 Task: Use Bottle Cork Effect in this video Movie B.mp4
Action: Mouse moved to (337, 123)
Screenshot: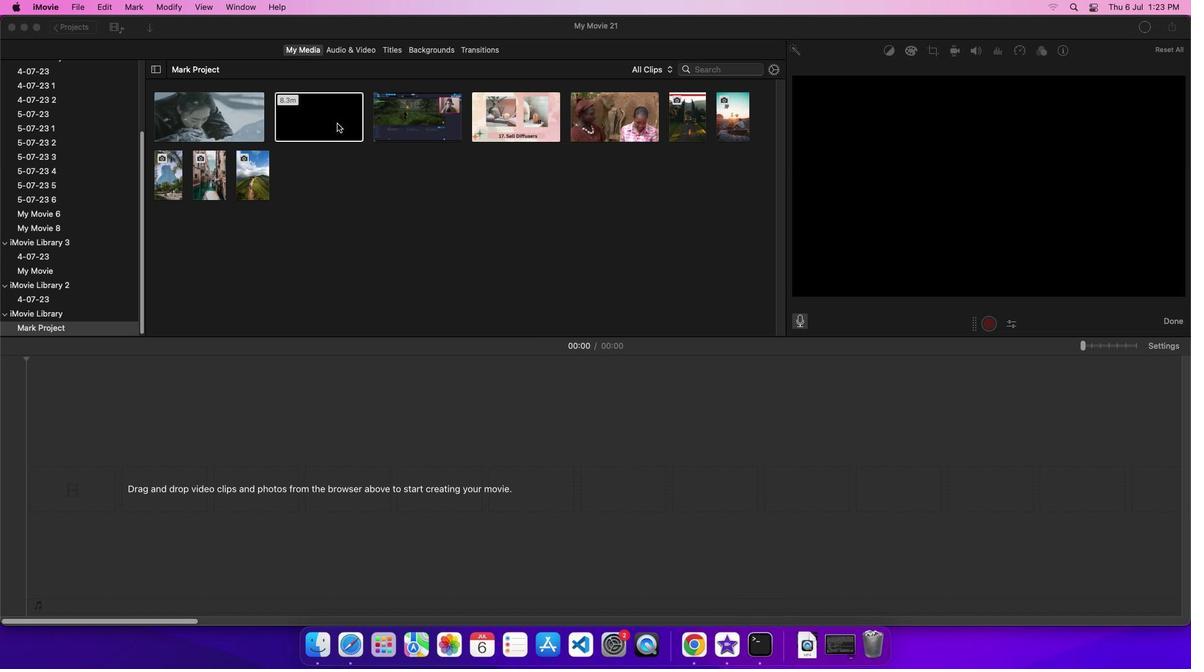 
Action: Mouse pressed left at (337, 123)
Screenshot: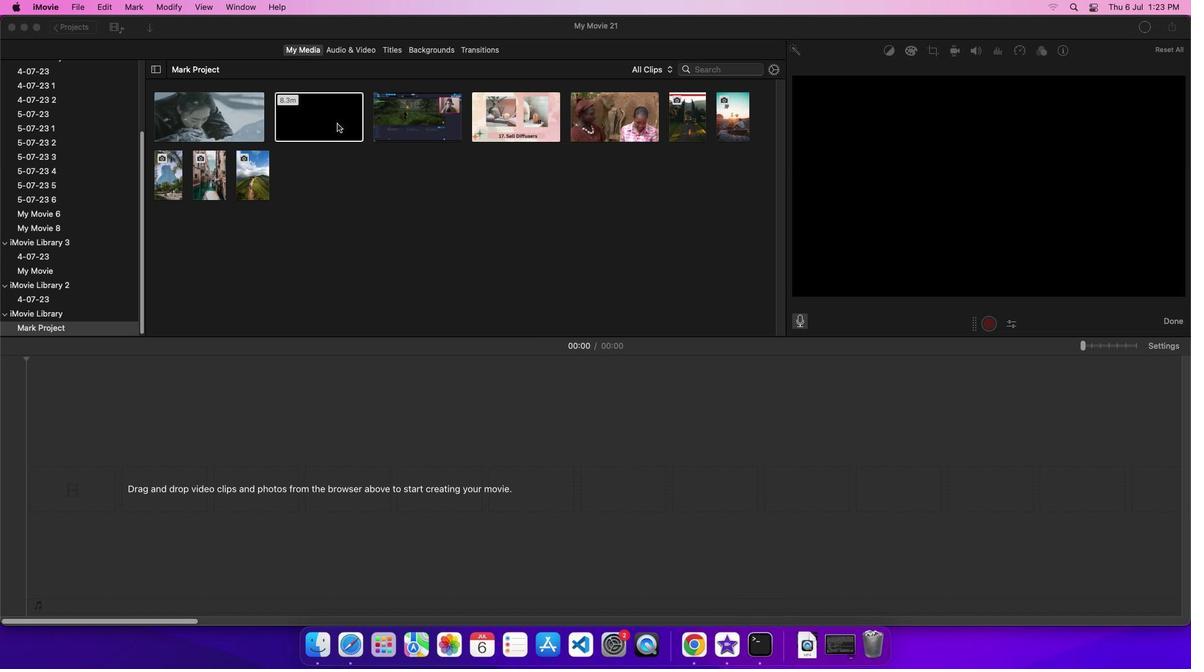 
Action: Mouse moved to (321, 119)
Screenshot: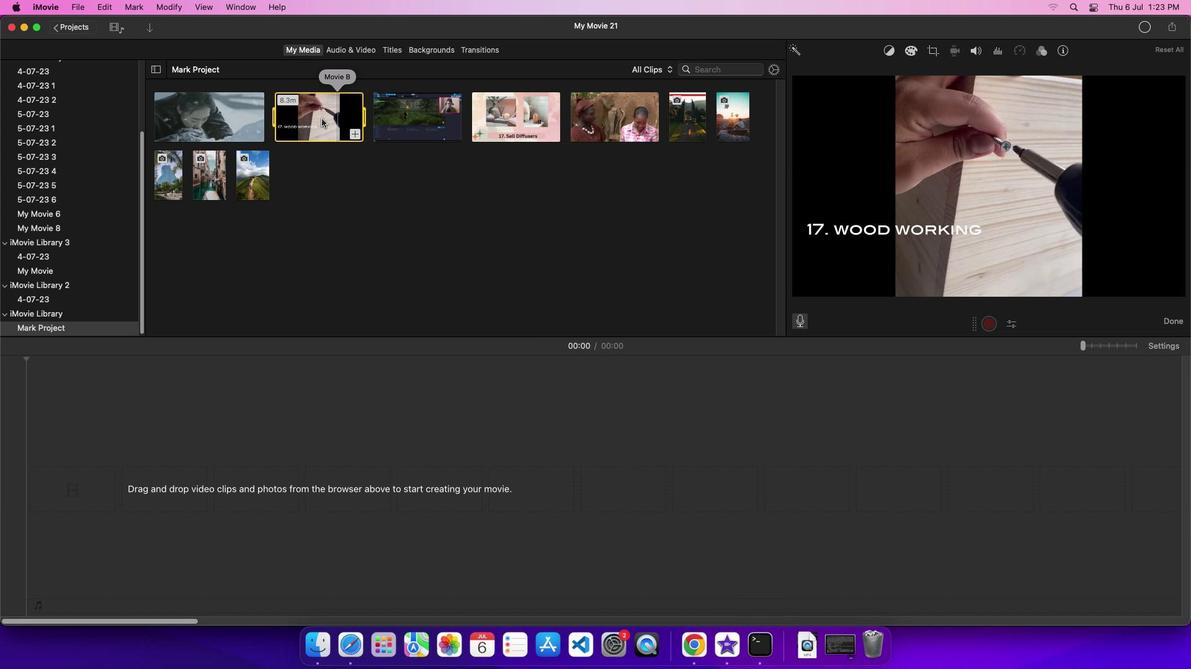 
Action: Mouse pressed left at (321, 119)
Screenshot: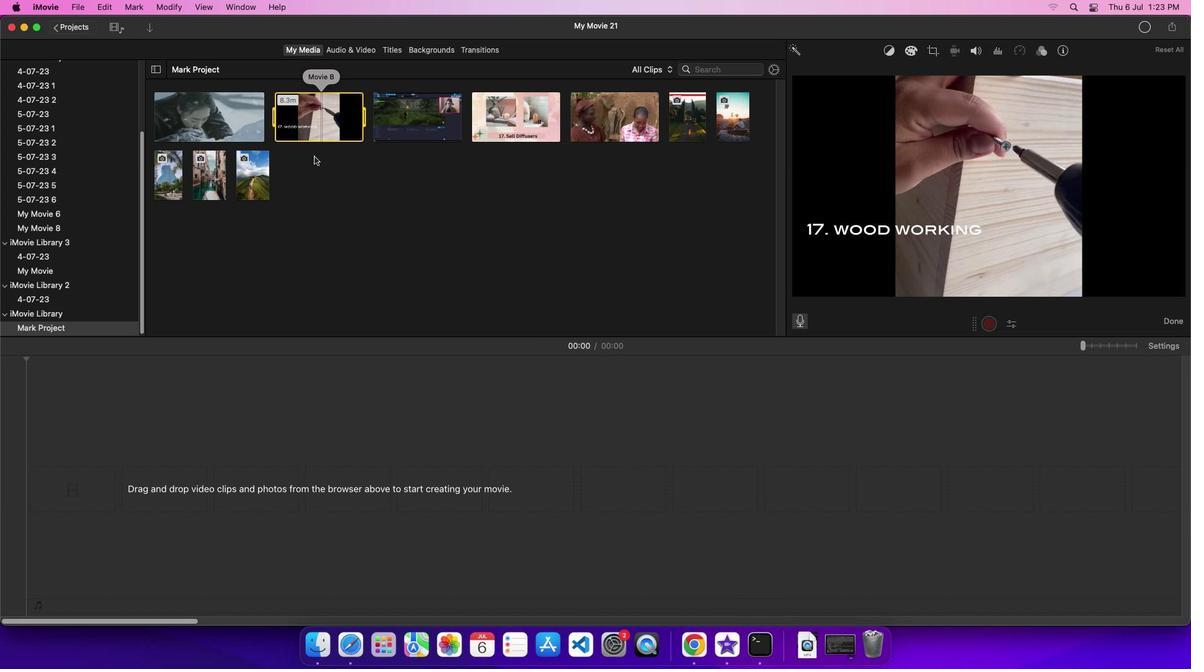 
Action: Mouse moved to (362, 50)
Screenshot: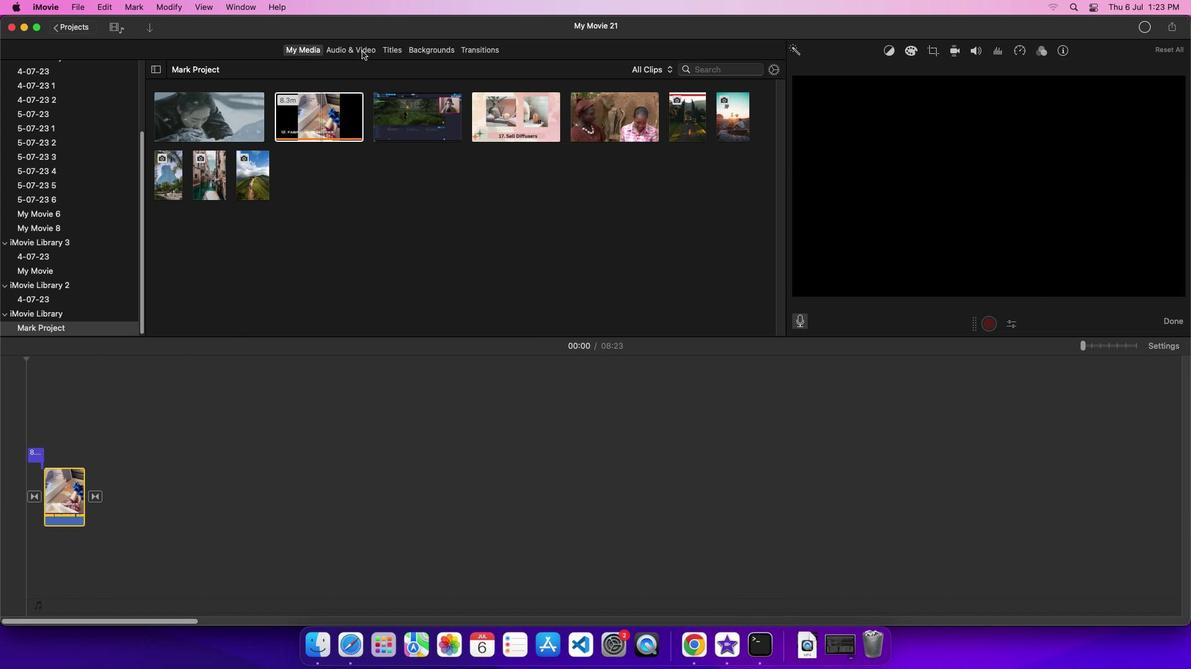 
Action: Mouse pressed left at (362, 50)
Screenshot: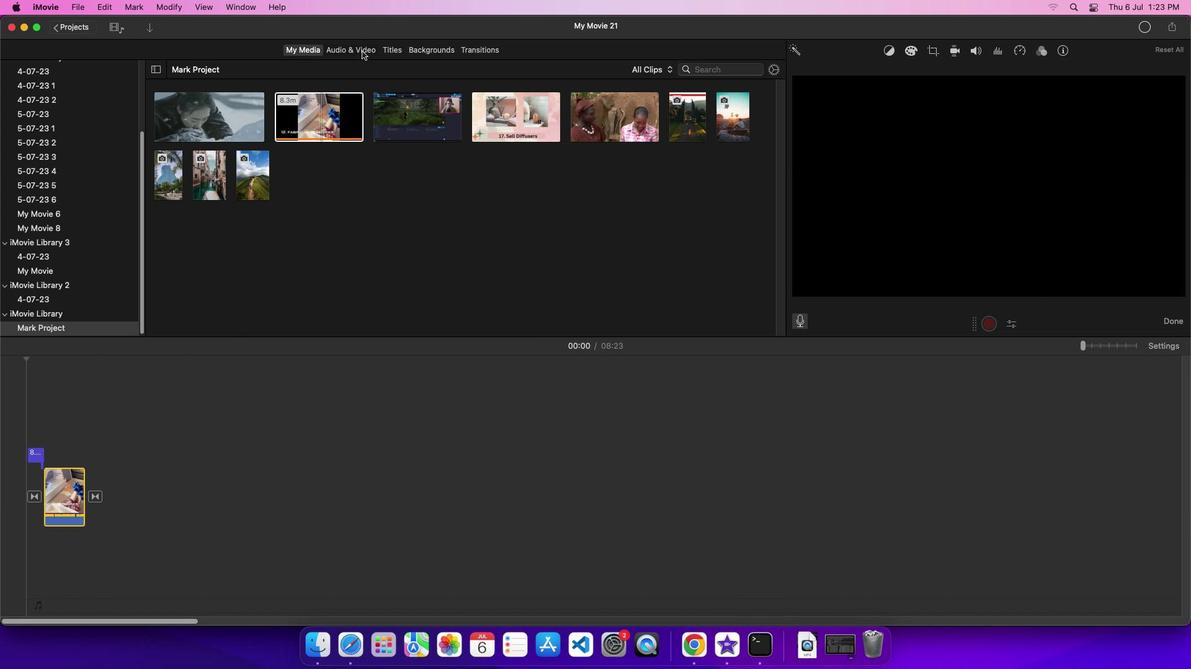 
Action: Mouse moved to (44, 112)
Screenshot: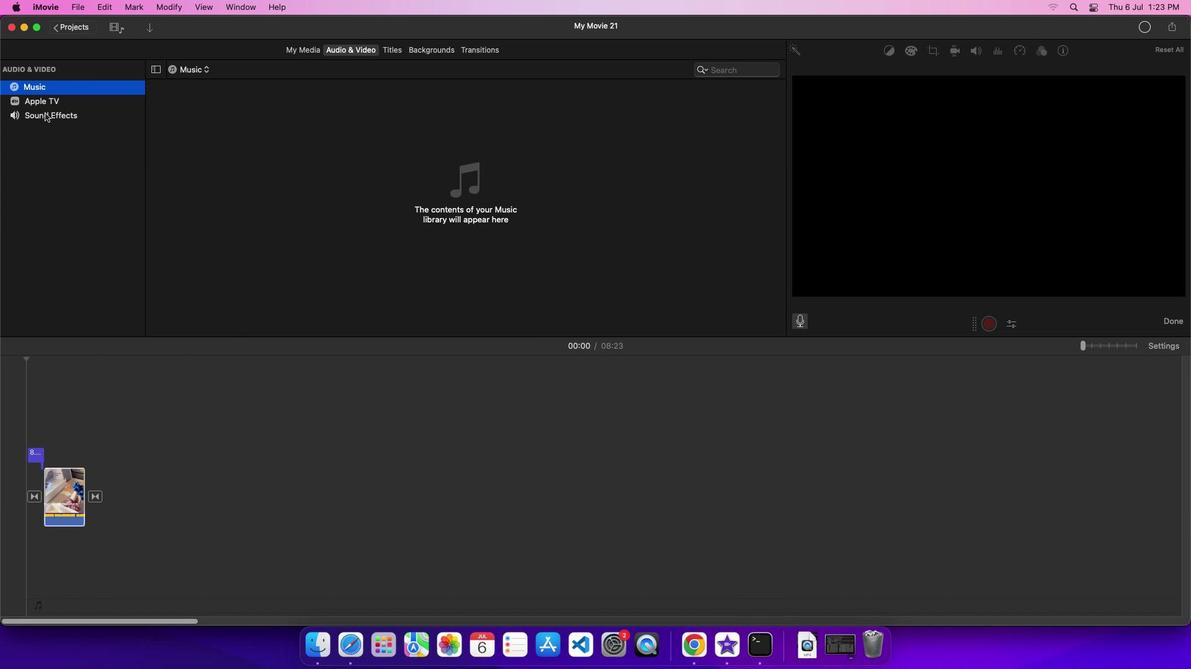 
Action: Mouse pressed left at (44, 112)
Screenshot: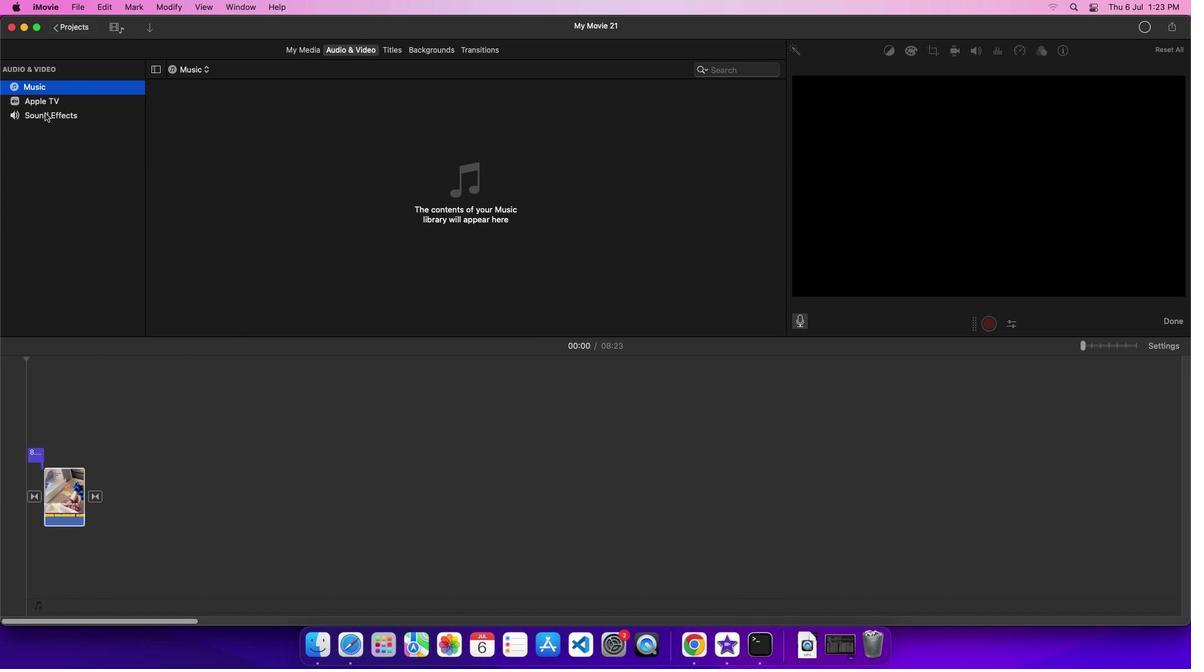
Action: Mouse moved to (186, 300)
Screenshot: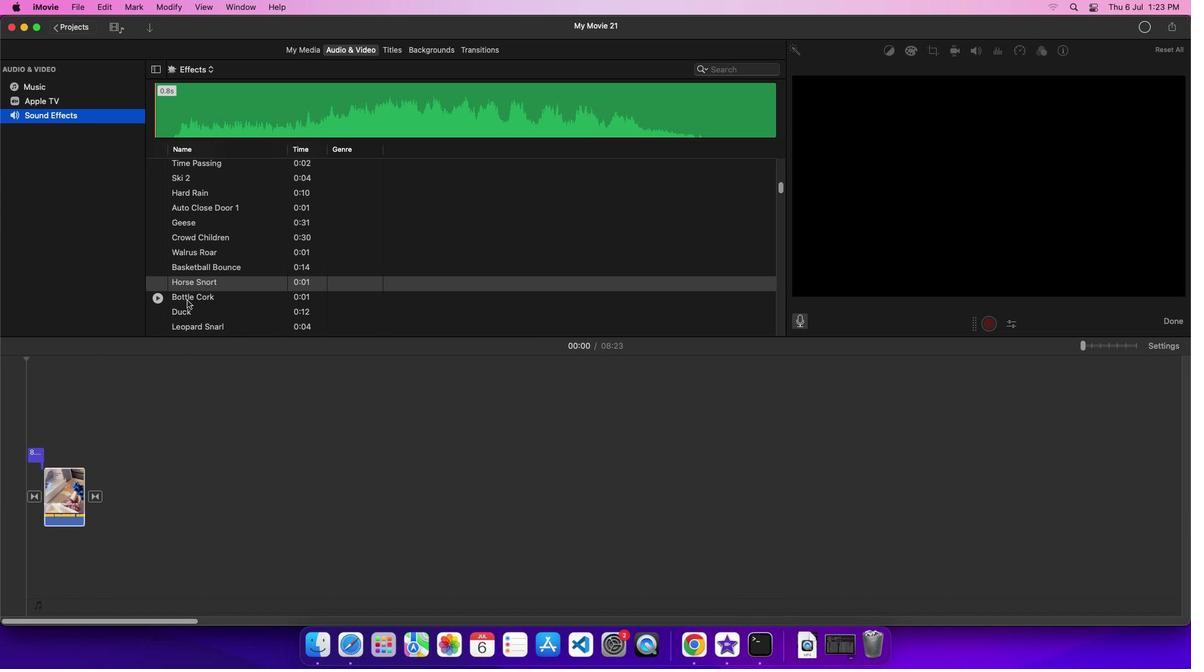 
Action: Mouse pressed left at (186, 300)
Screenshot: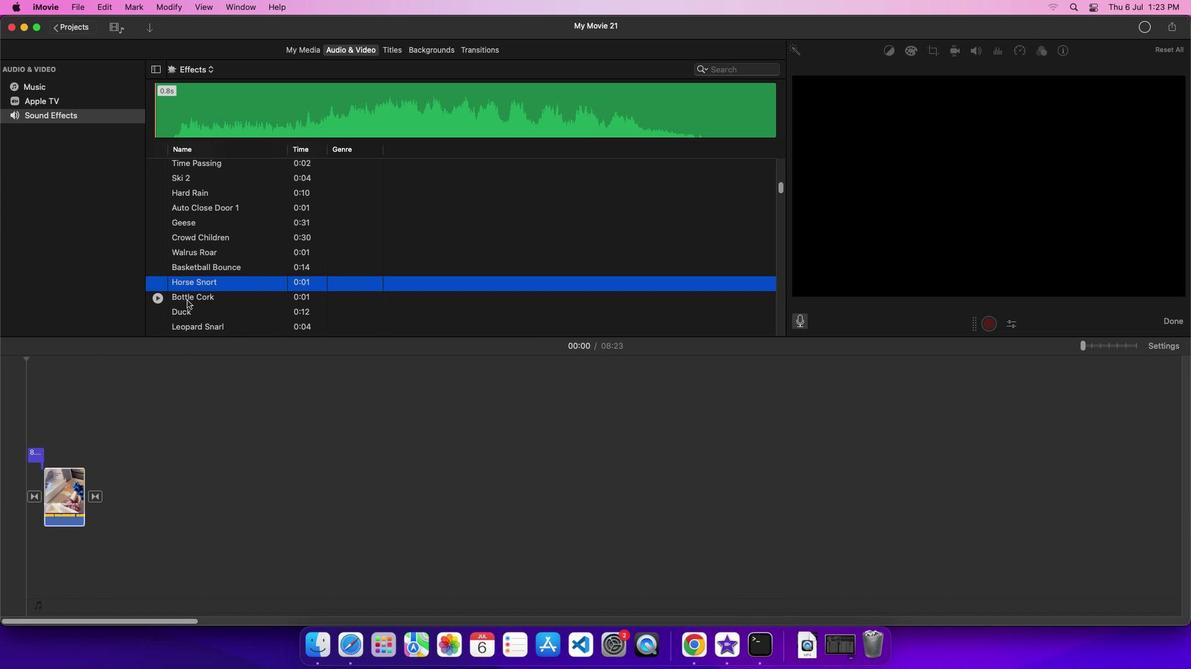 
Action: Mouse moved to (245, 303)
Screenshot: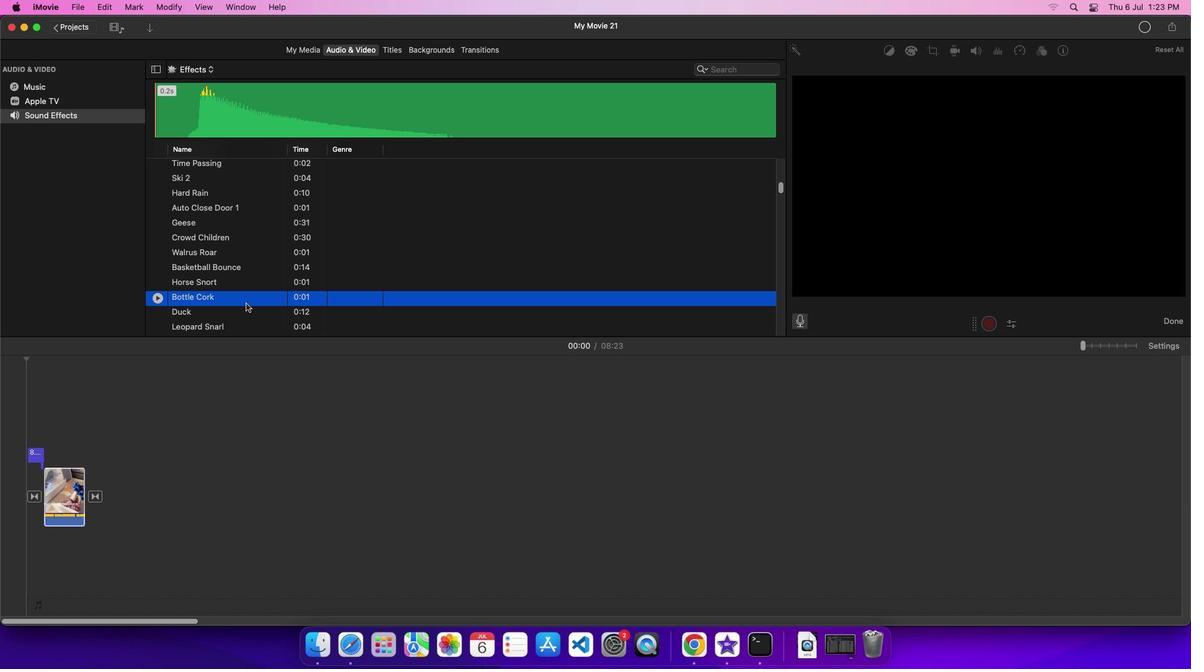 
Action: Mouse pressed left at (245, 303)
Screenshot: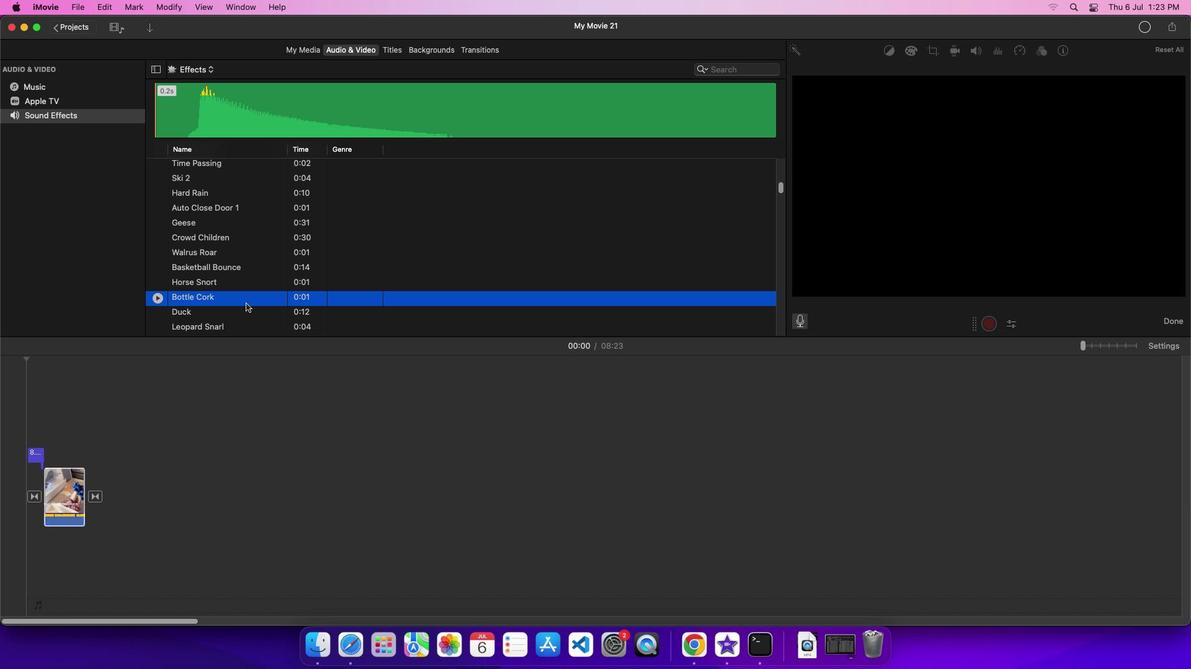 
Action: Mouse moved to (96, 536)
Screenshot: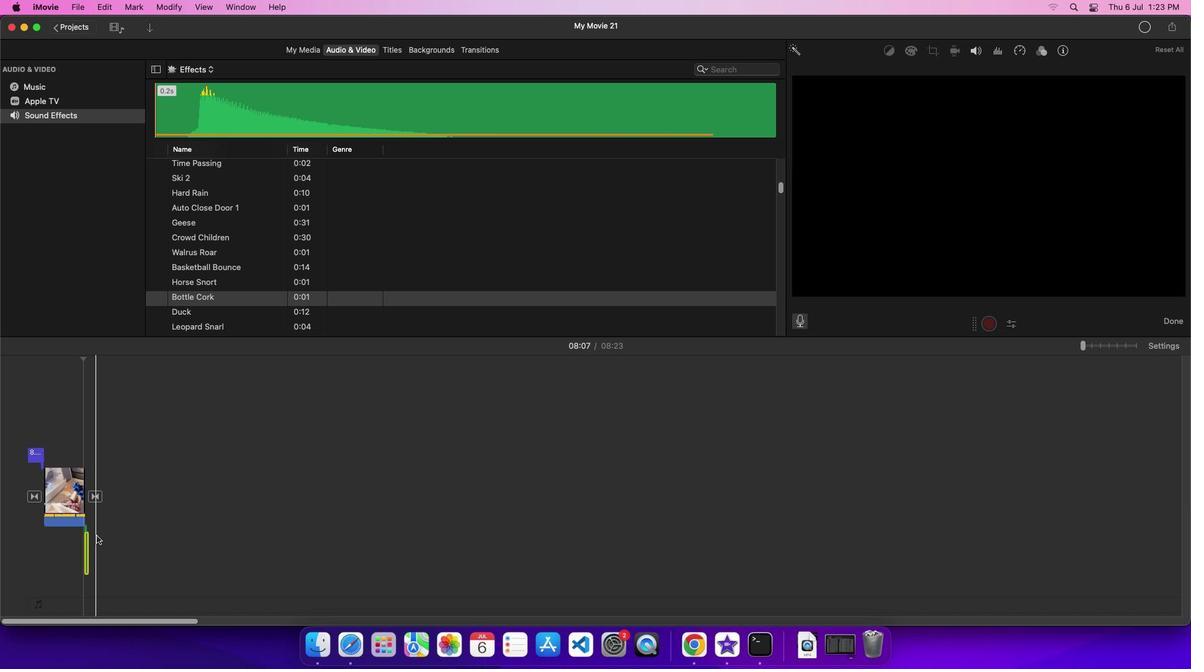 
